 Task: Email spreadsheet to collaborators with the subject "Important".
Action: Mouse moved to (39, 93)
Screenshot: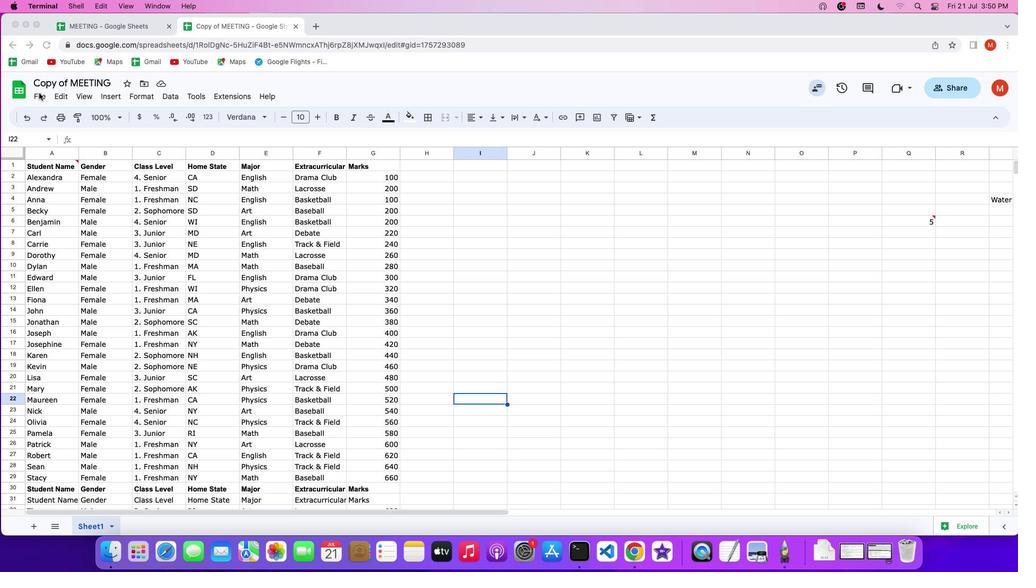 
Action: Mouse pressed left at (39, 93)
Screenshot: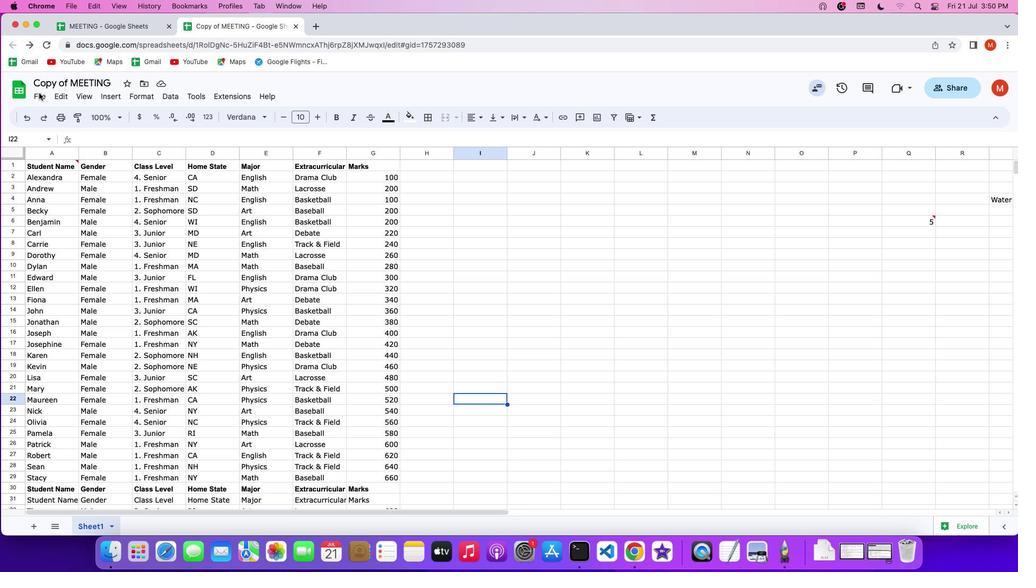 
Action: Mouse pressed left at (39, 93)
Screenshot: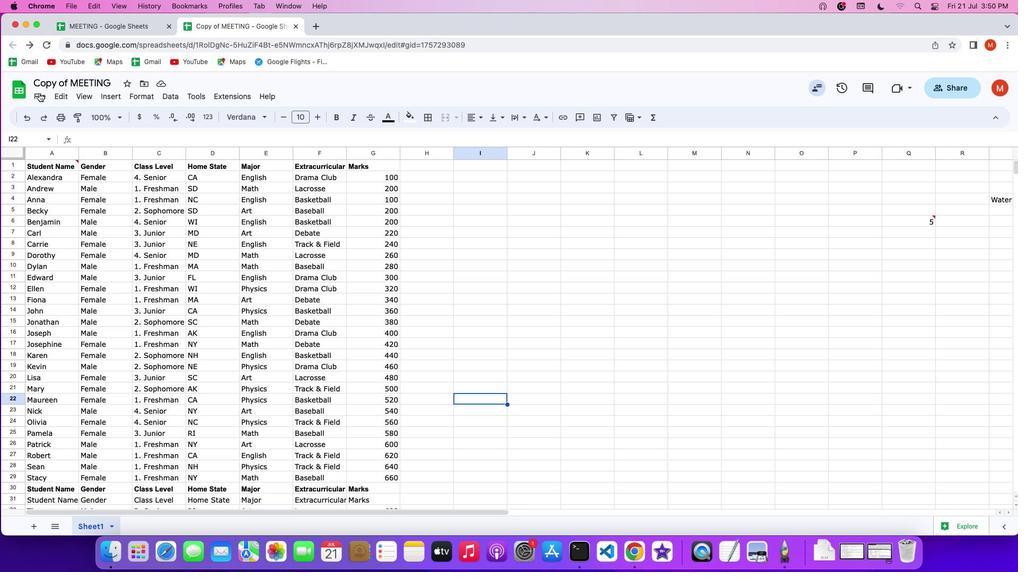 
Action: Mouse moved to (236, 226)
Screenshot: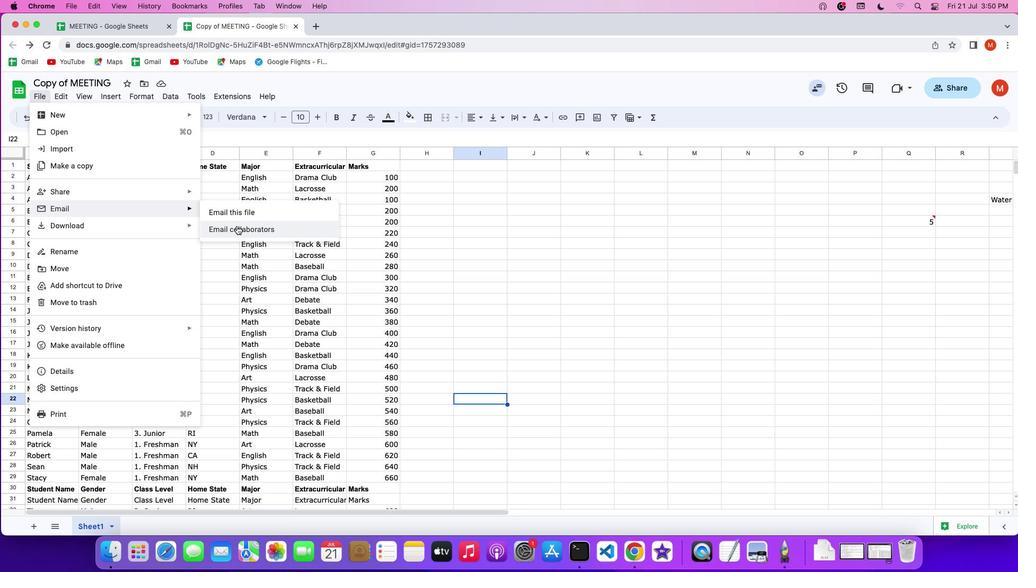 
Action: Mouse pressed left at (236, 226)
Screenshot: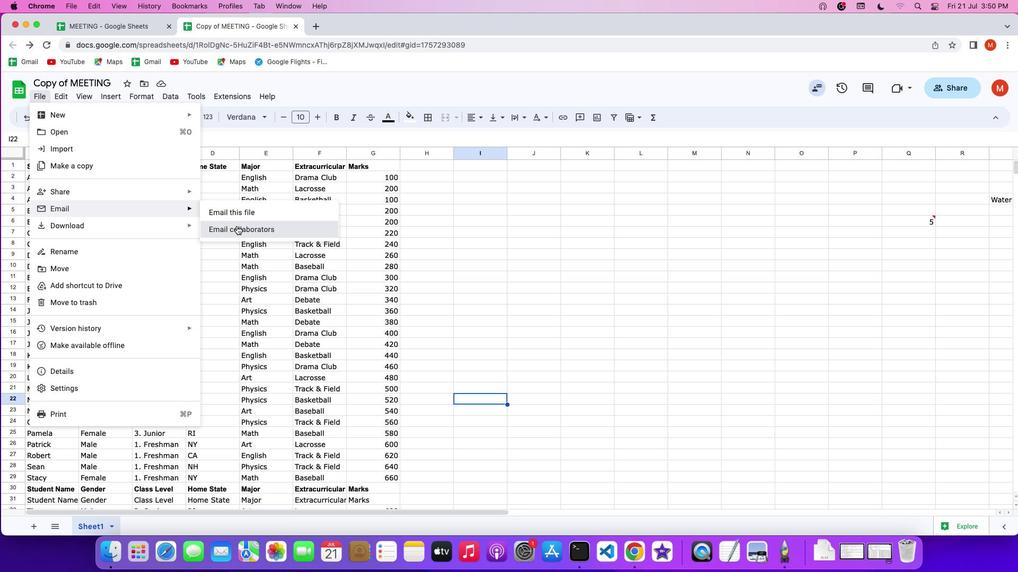 
Action: Mouse moved to (431, 309)
Screenshot: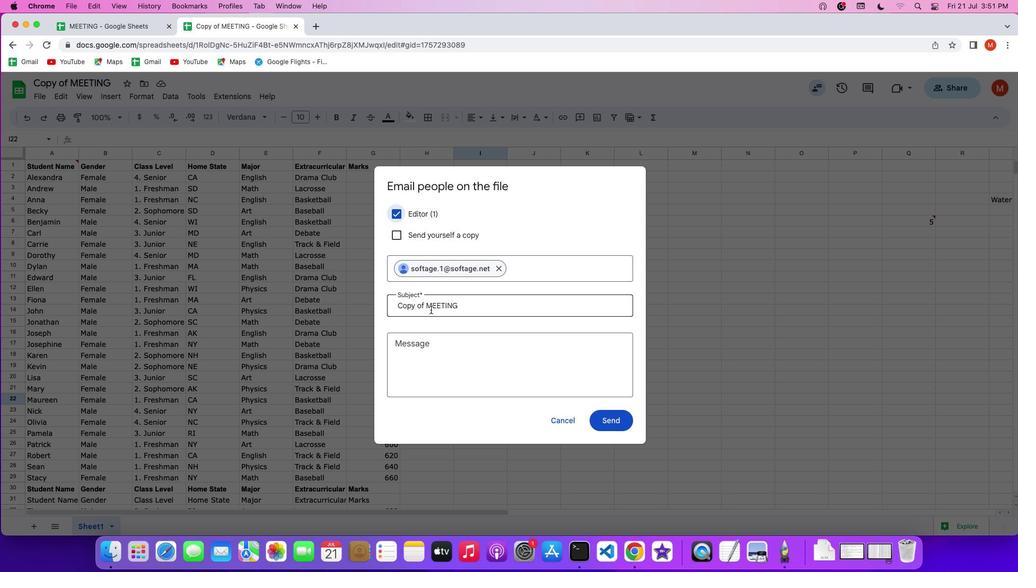
Action: Mouse pressed left at (431, 309)
Screenshot: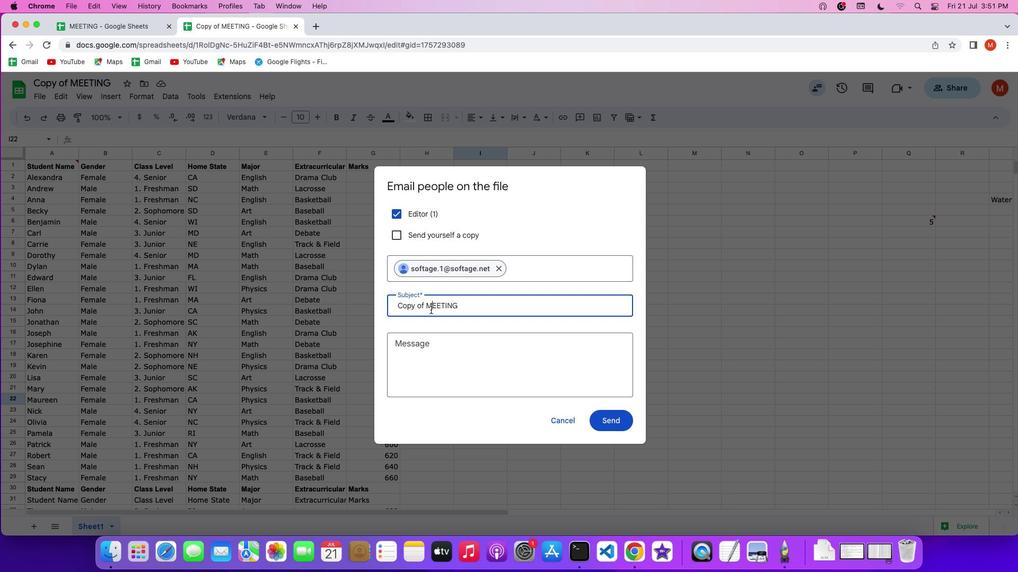 
Action: Mouse moved to (452, 309)
Screenshot: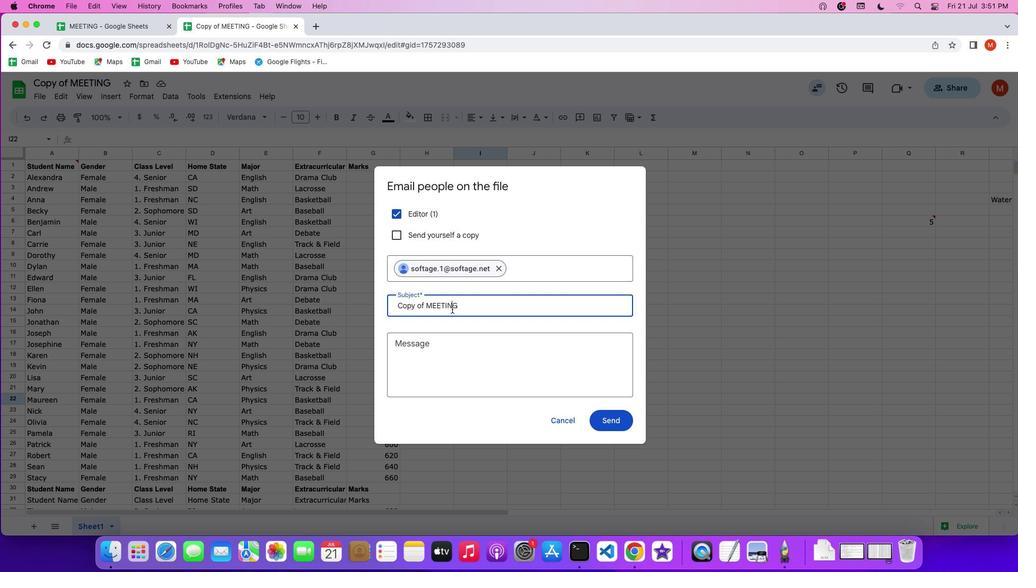 
Action: Mouse pressed left at (452, 309)
Screenshot: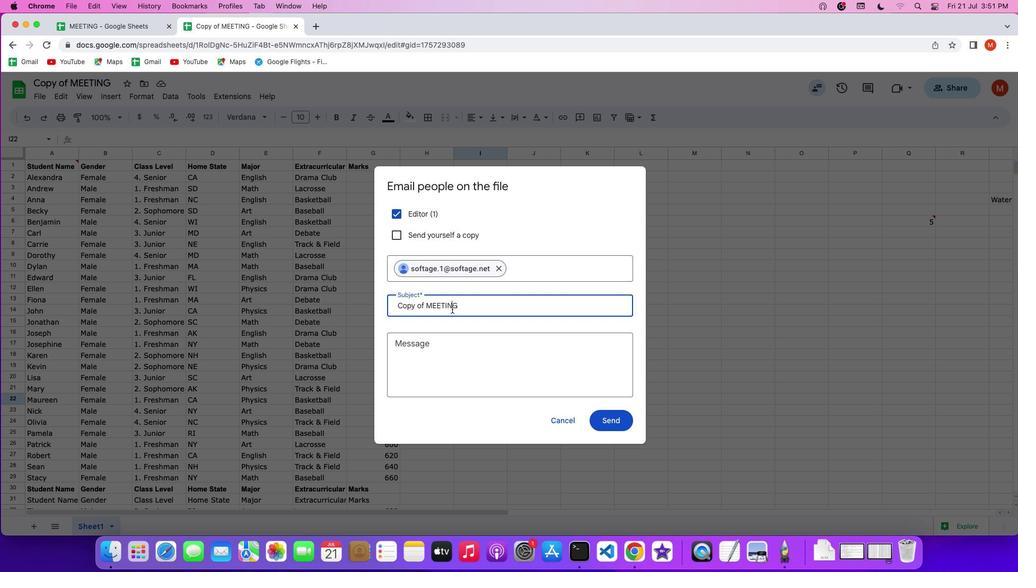 
Action: Mouse pressed left at (452, 309)
Screenshot: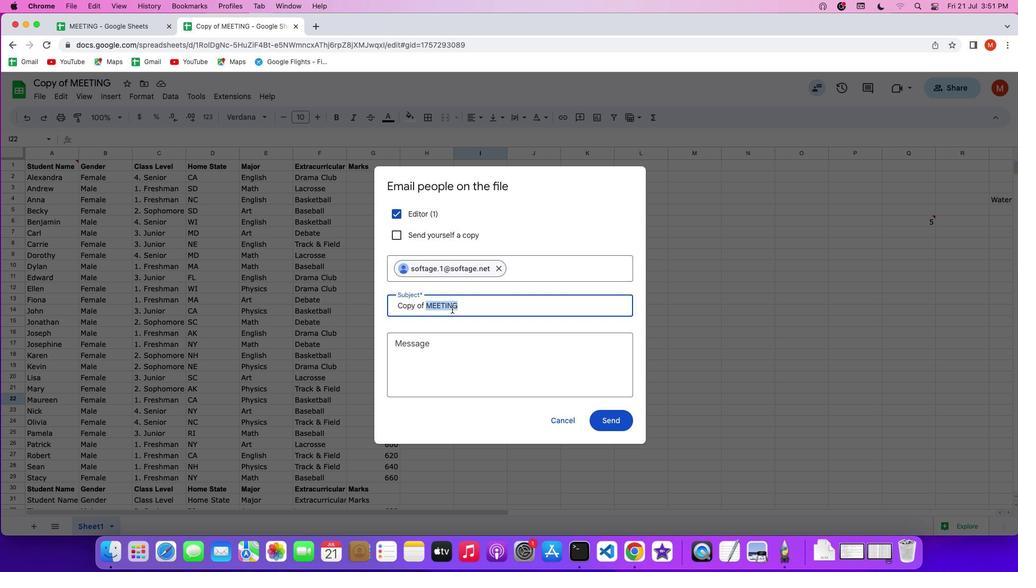 
Action: Mouse pressed left at (452, 309)
Screenshot: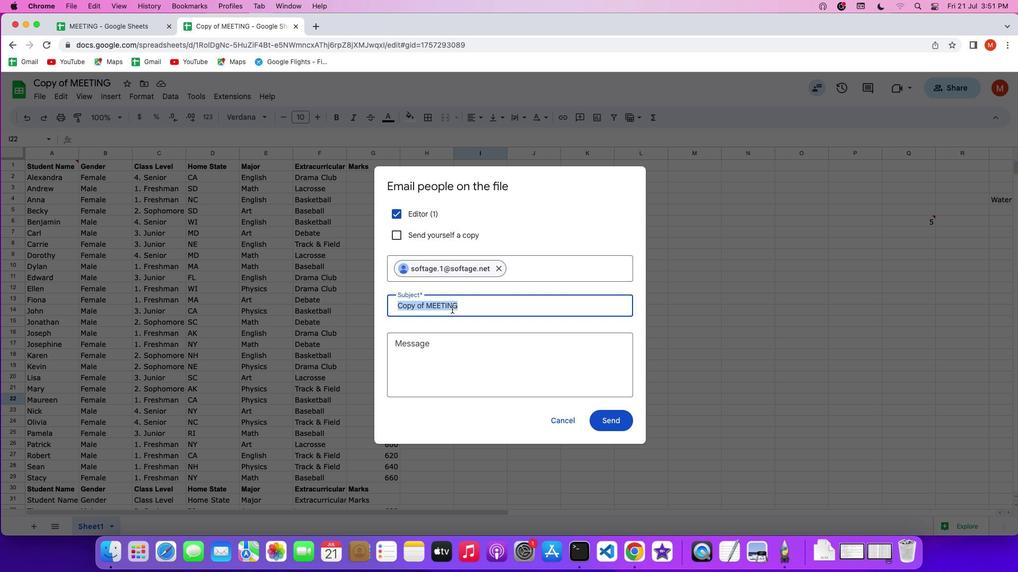 
Action: Key pressed Key.backspaceKey.shift'I''m''p''o''r''t''a''n''t'
Screenshot: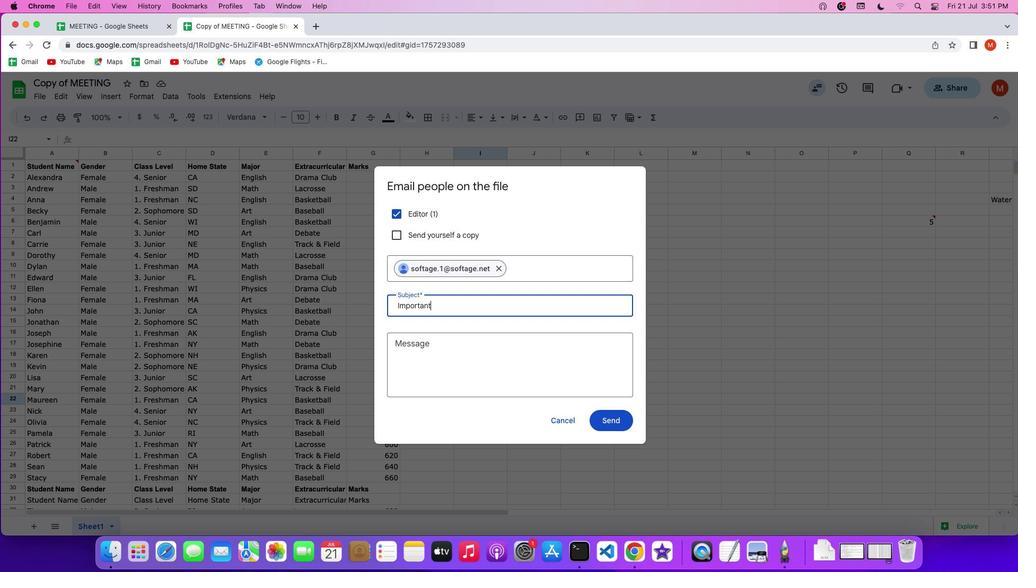 
Action: Mouse moved to (608, 420)
Screenshot: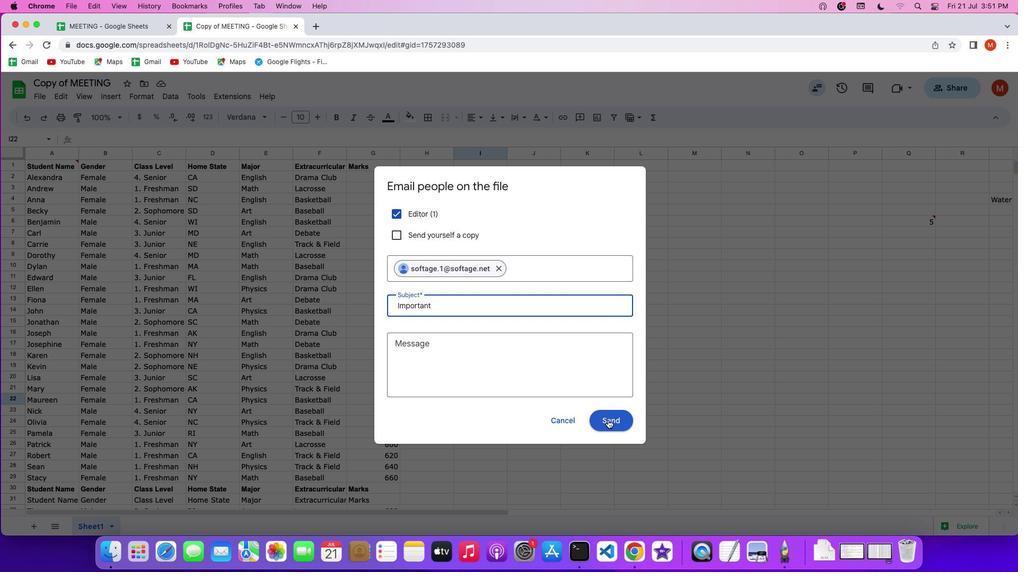 
Action: Mouse pressed left at (608, 420)
Screenshot: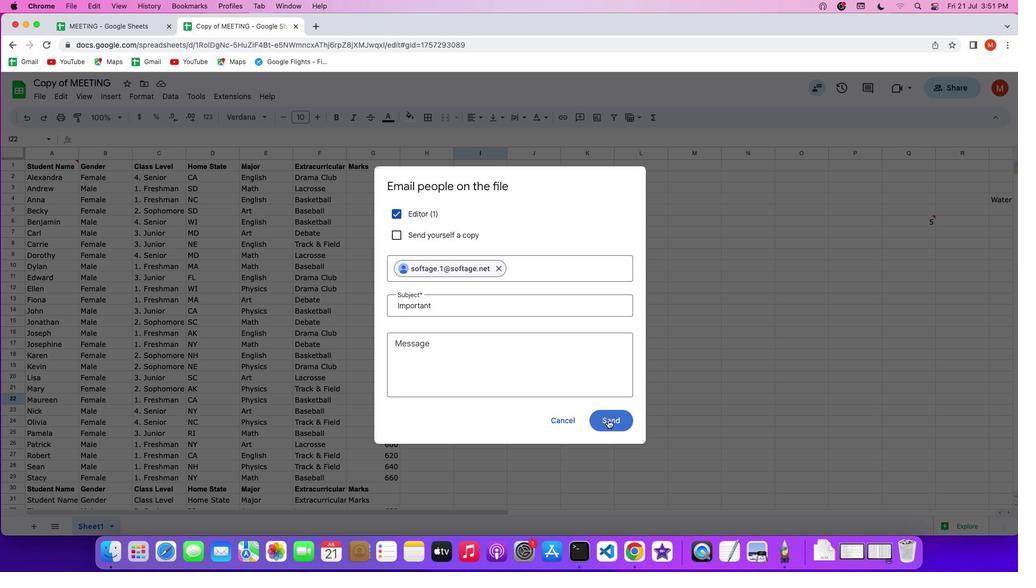 
